 Task: Sort your repositories by name.
Action: Mouse moved to (946, 79)
Screenshot: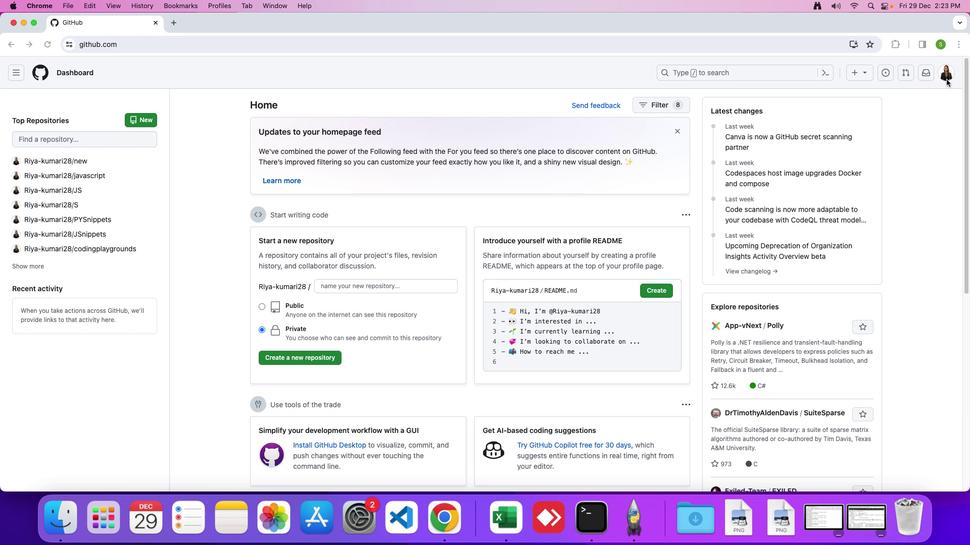 
Action: Mouse pressed left at (946, 79)
Screenshot: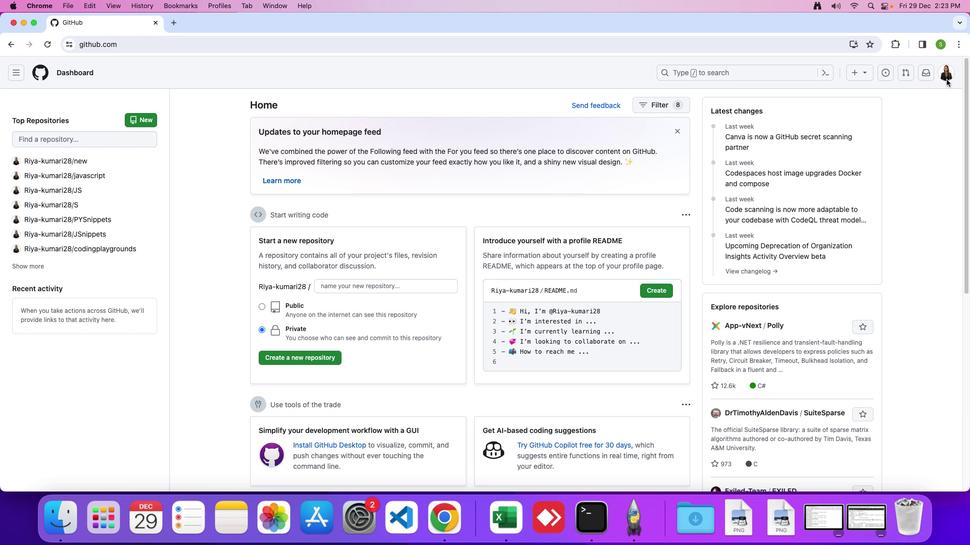 
Action: Mouse moved to (946, 76)
Screenshot: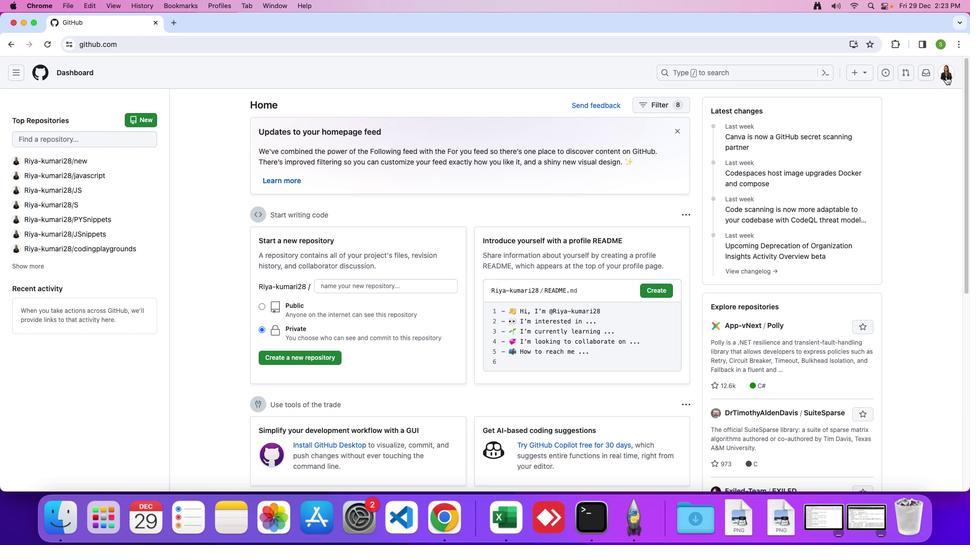 
Action: Mouse pressed left at (946, 76)
Screenshot: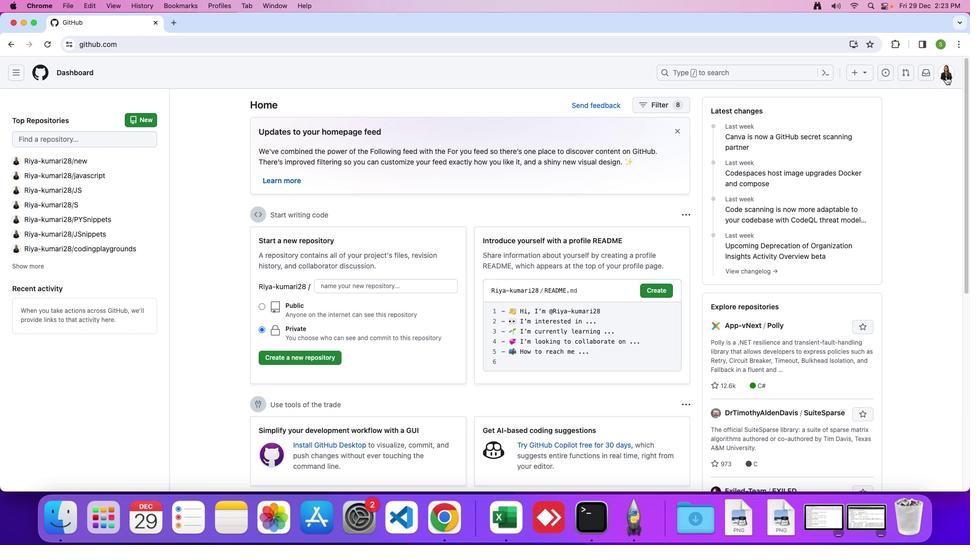 
Action: Mouse moved to (867, 164)
Screenshot: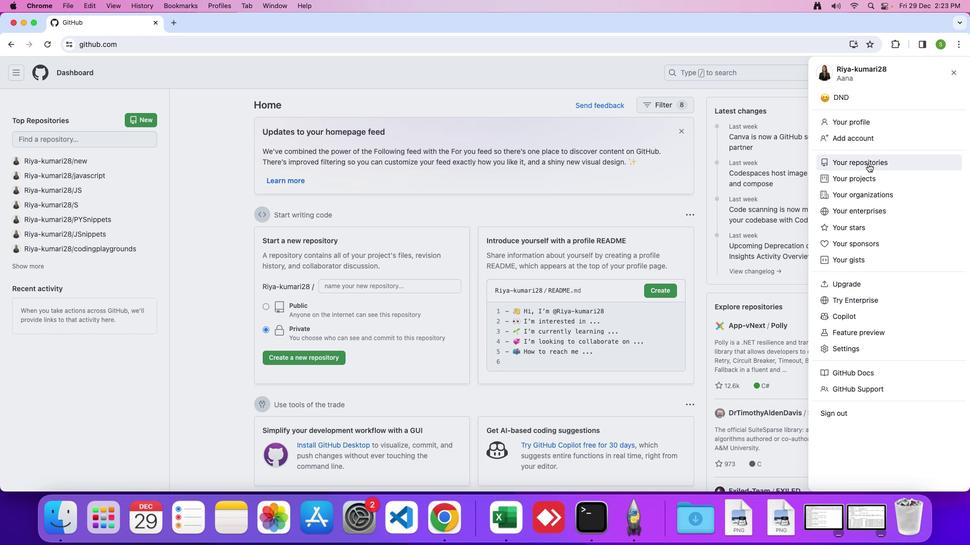 
Action: Mouse pressed left at (867, 164)
Screenshot: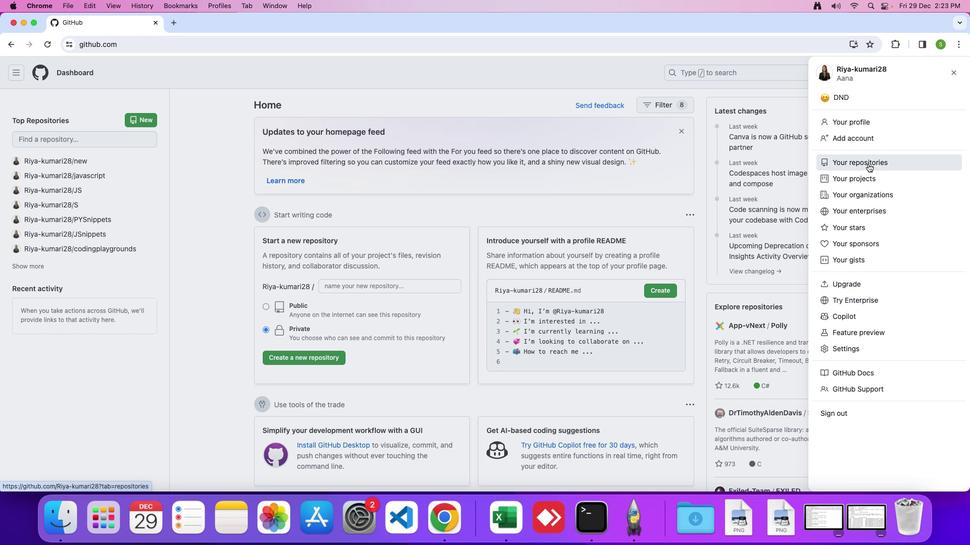 
Action: Mouse moved to (727, 130)
Screenshot: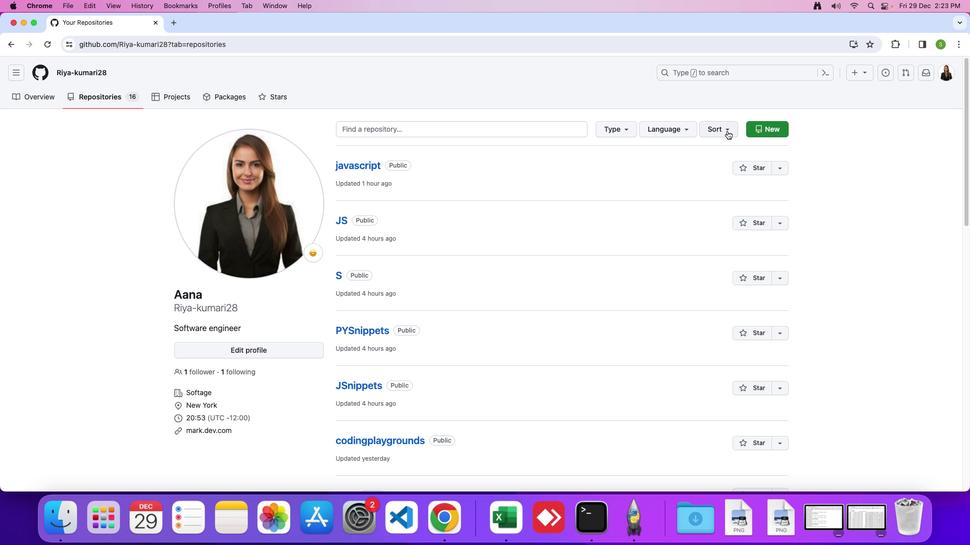 
Action: Mouse pressed left at (727, 130)
Screenshot: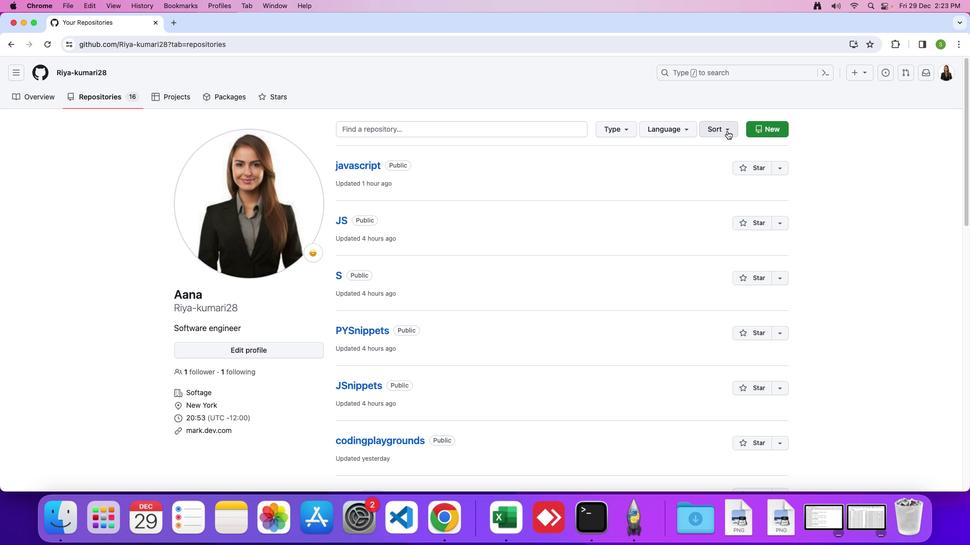 
Action: Mouse moved to (672, 185)
Screenshot: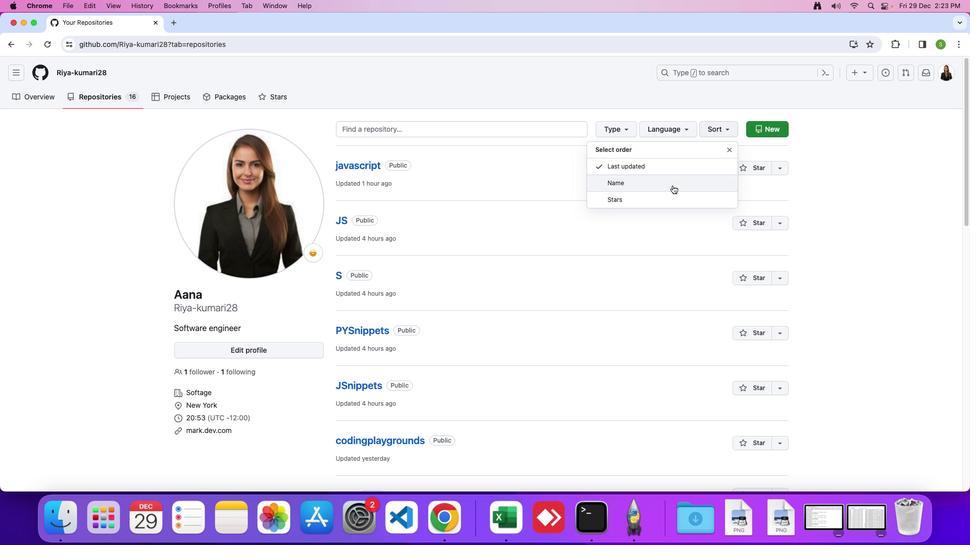 
Action: Mouse pressed left at (672, 185)
Screenshot: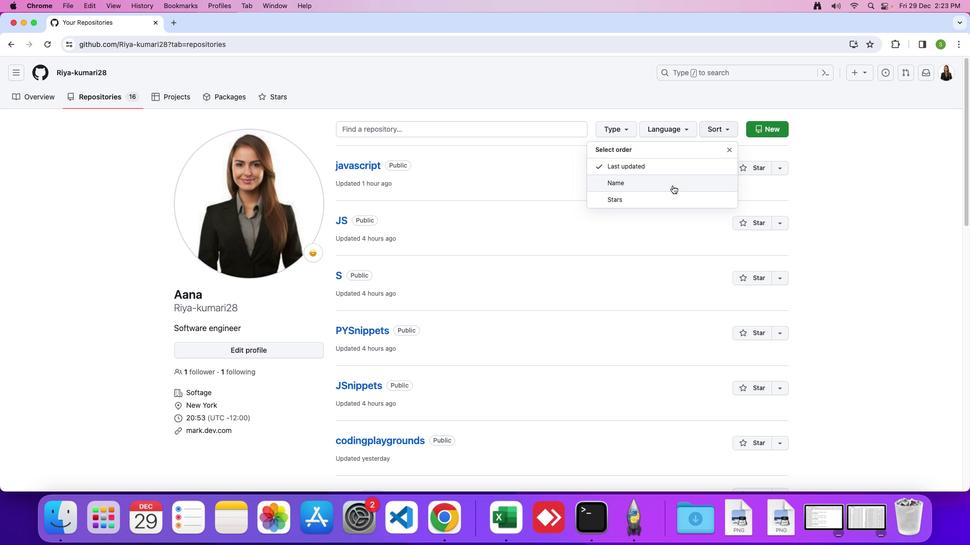 
